 Task: Sort the products in the category "Breakfast Bars" by unit price (high first).
Action: Mouse moved to (619, 246)
Screenshot: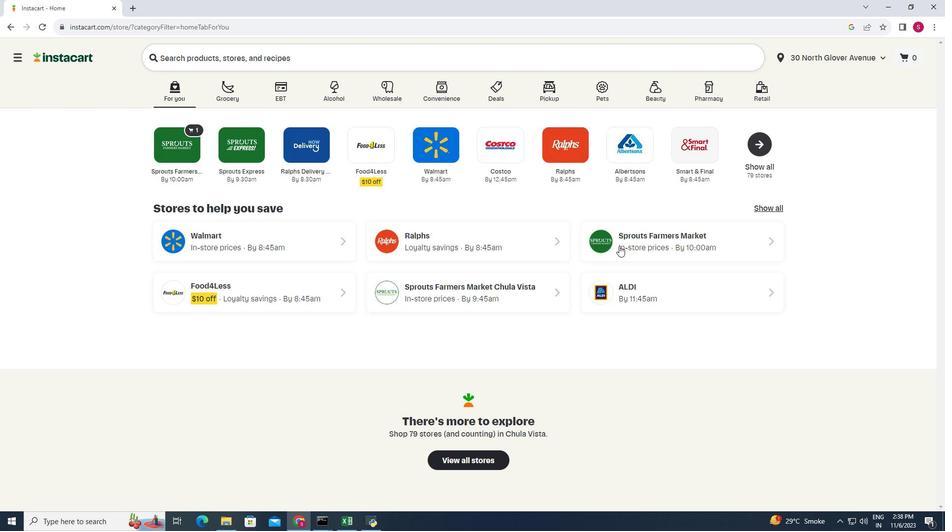 
Action: Mouse pressed left at (619, 246)
Screenshot: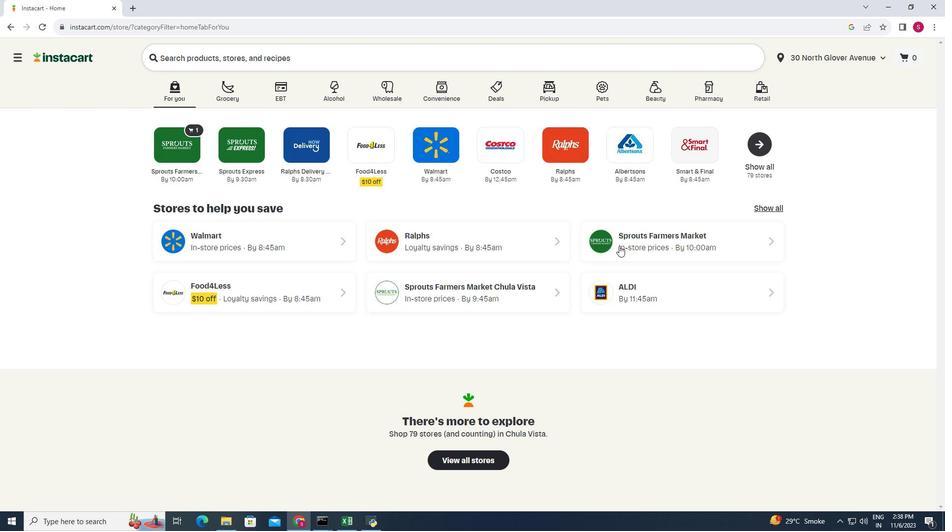 
Action: Mouse moved to (63, 374)
Screenshot: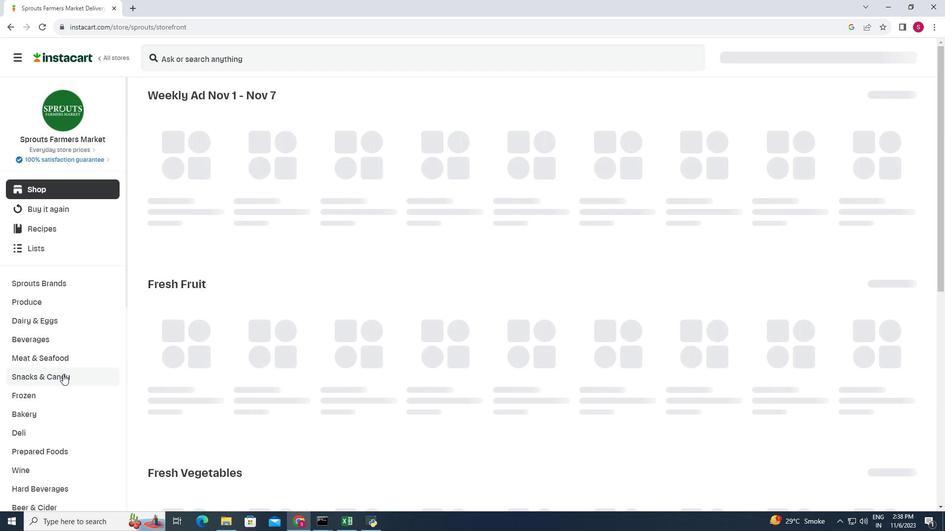 
Action: Mouse scrolled (63, 374) with delta (0, 0)
Screenshot: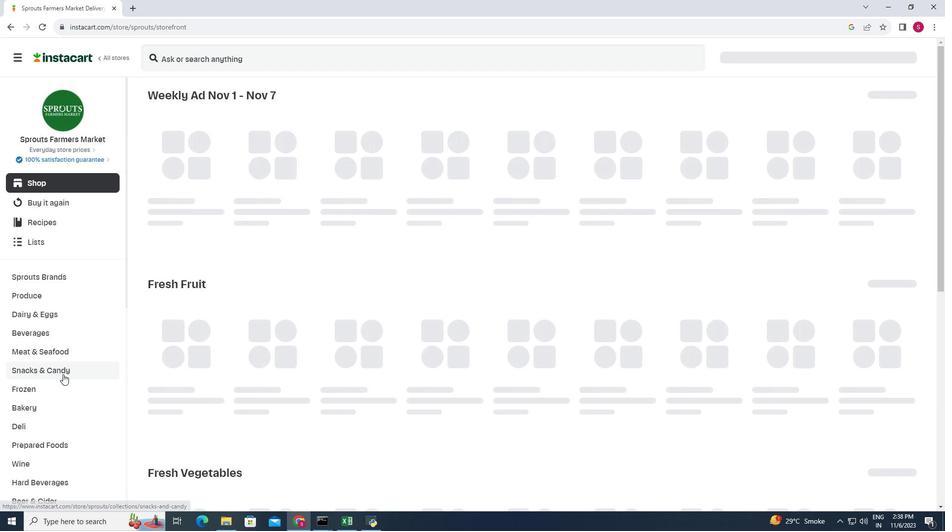 
Action: Mouse scrolled (63, 374) with delta (0, 0)
Screenshot: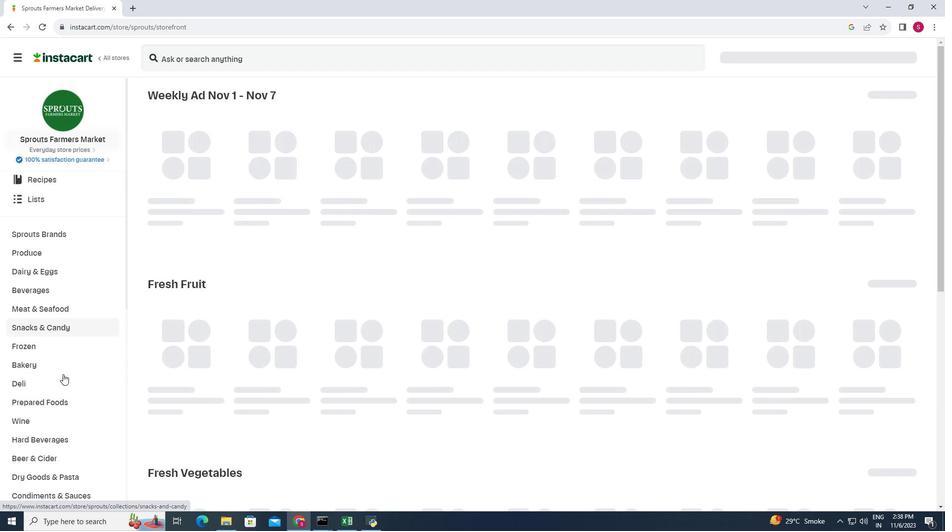 
Action: Mouse moved to (63, 374)
Screenshot: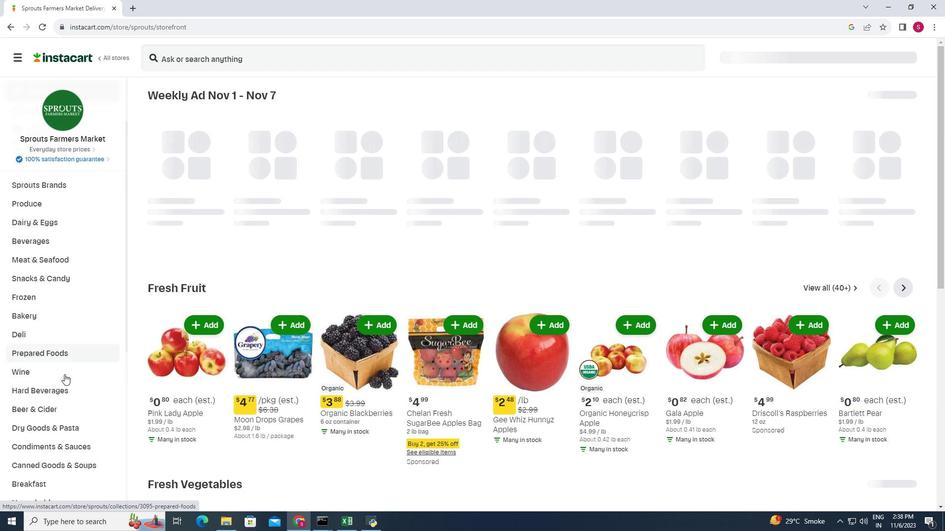 
Action: Mouse scrolled (63, 374) with delta (0, 0)
Screenshot: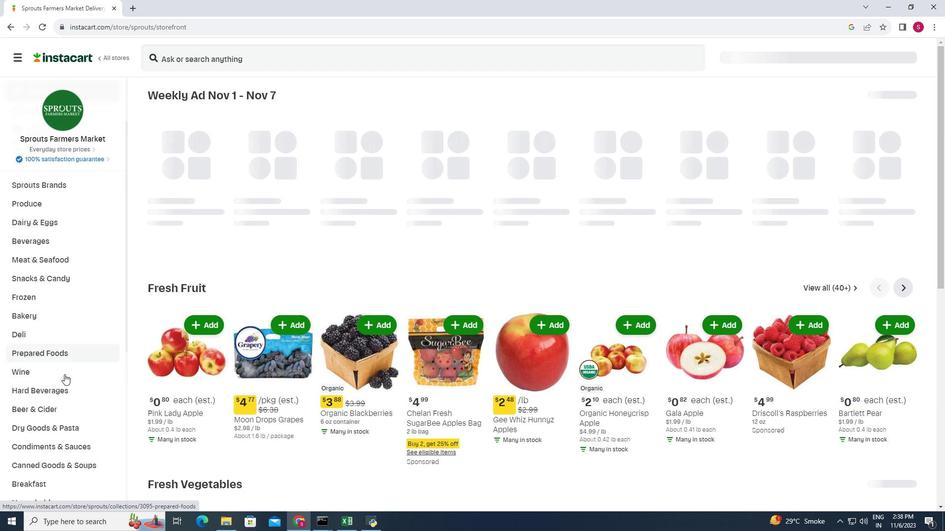 
Action: Mouse moved to (64, 374)
Screenshot: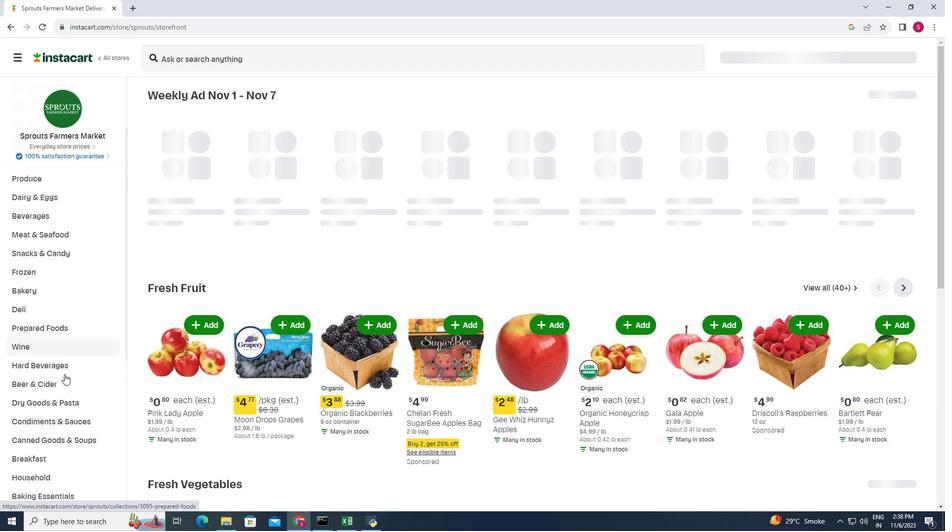 
Action: Mouse scrolled (64, 374) with delta (0, 0)
Screenshot: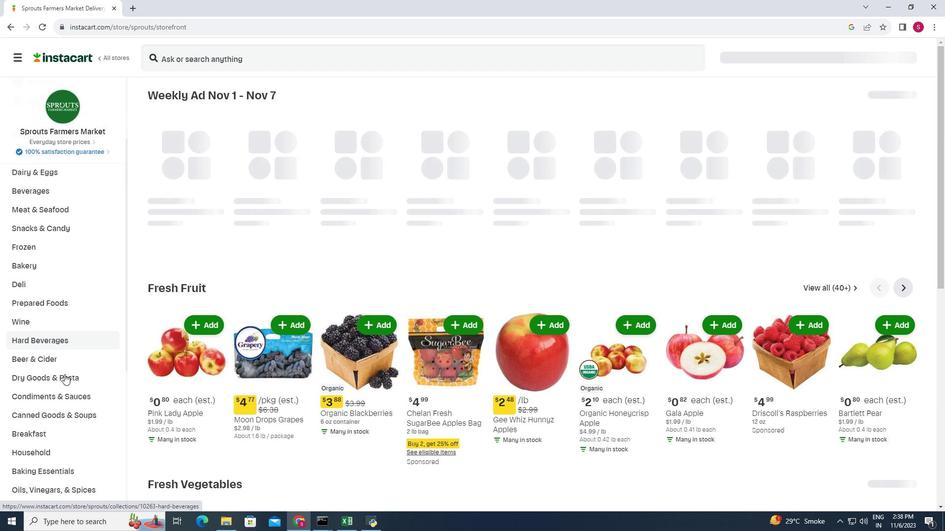 
Action: Mouse moved to (61, 380)
Screenshot: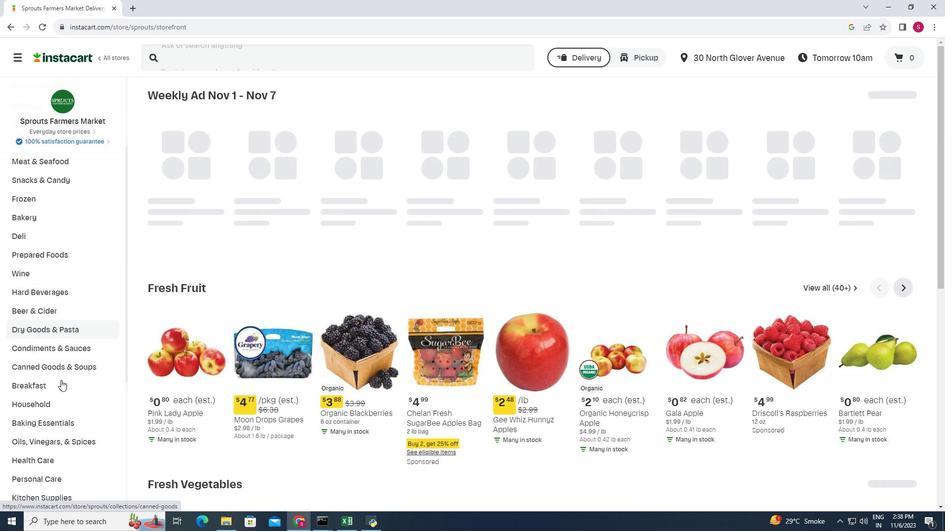 
Action: Mouse pressed left at (61, 380)
Screenshot: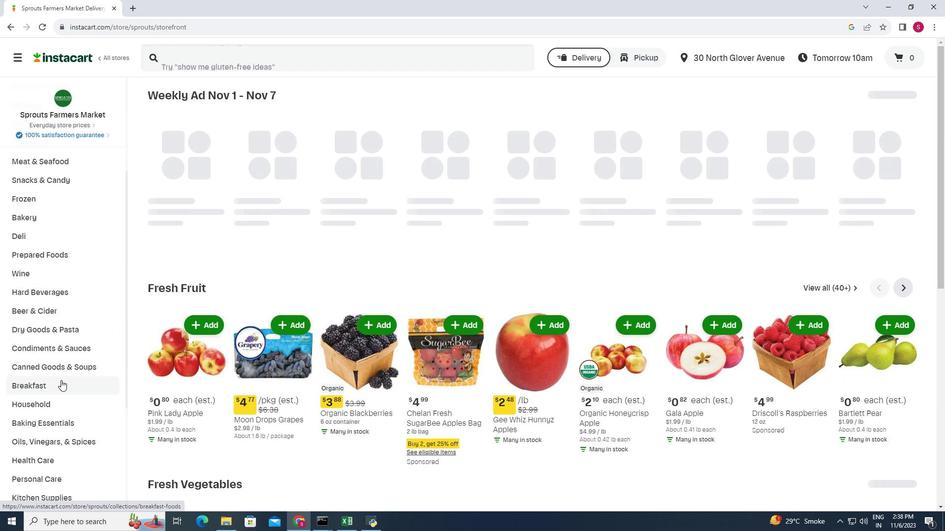 
Action: Mouse moved to (279, 120)
Screenshot: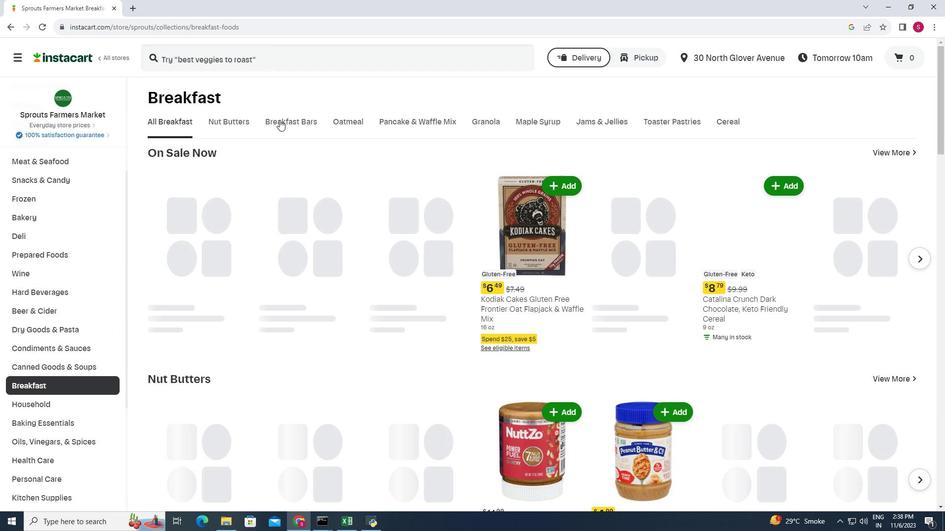 
Action: Mouse pressed left at (279, 120)
Screenshot: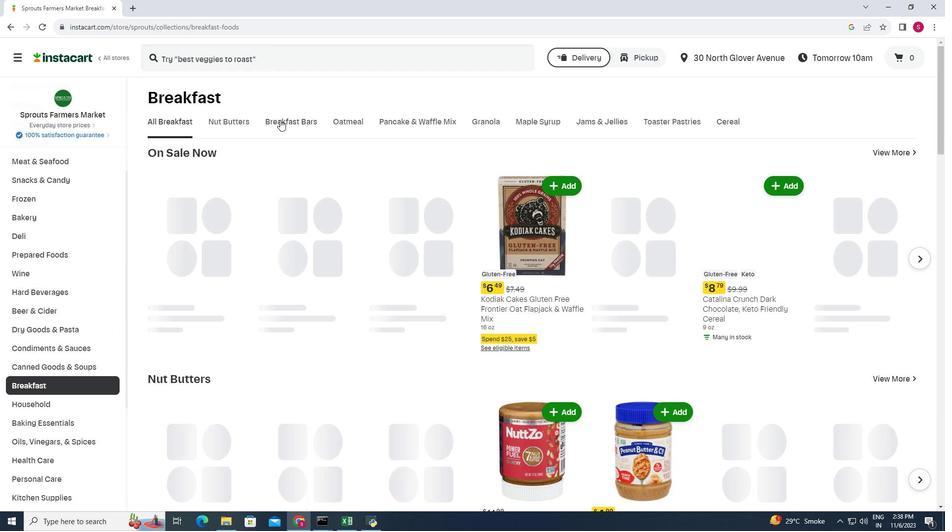 
Action: Mouse moved to (911, 156)
Screenshot: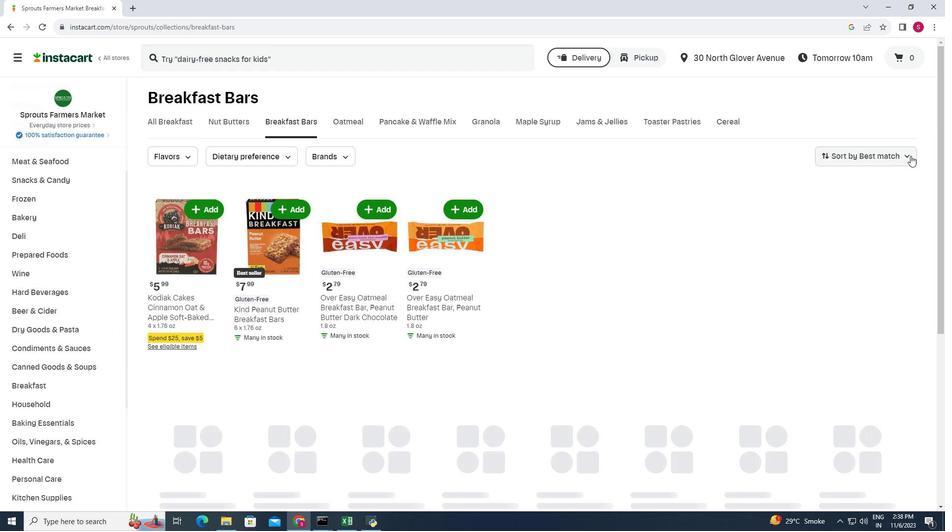 
Action: Mouse pressed left at (911, 156)
Screenshot: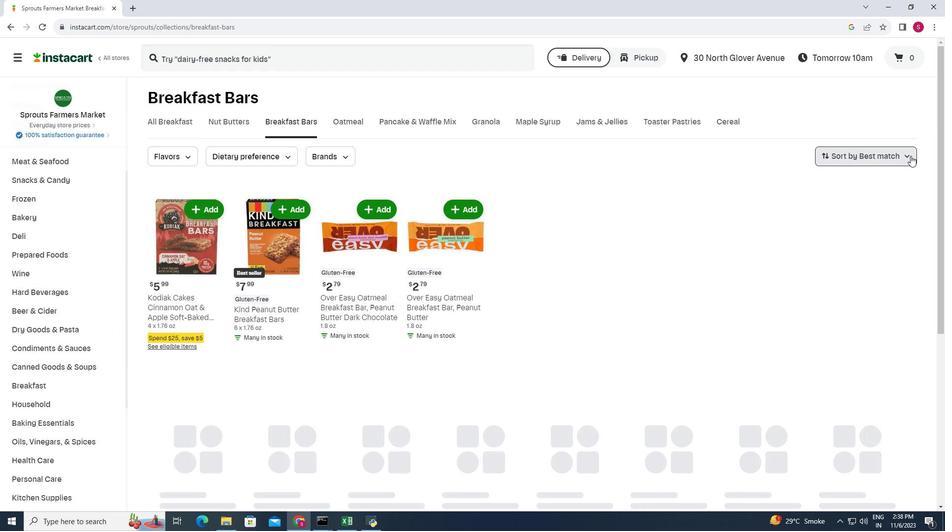
Action: Mouse moved to (881, 270)
Screenshot: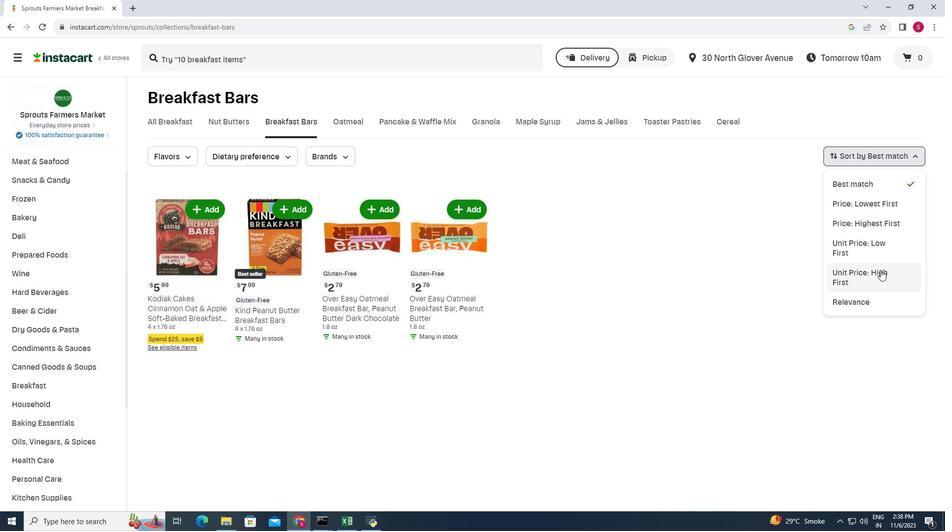 
Action: Mouse pressed left at (881, 270)
Screenshot: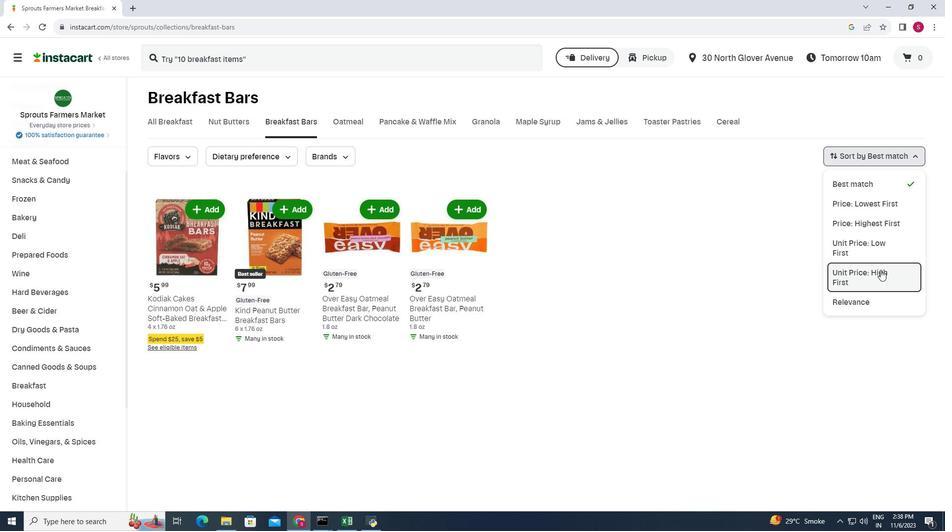 
Action: Mouse moved to (508, 217)
Screenshot: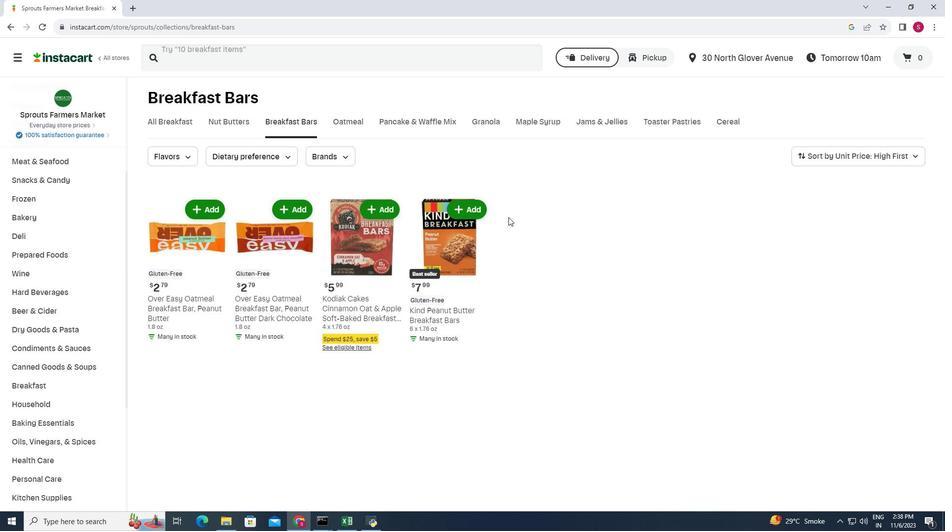 
